 Task: Toggle the options that shows CORS errors in console.
Action: Mouse moved to (972, 29)
Screenshot: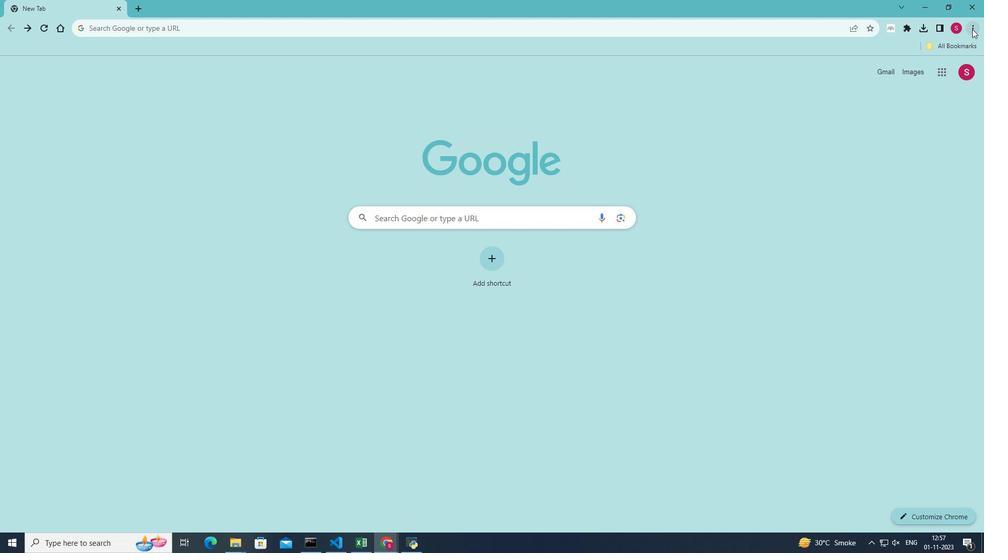 
Action: Mouse pressed left at (972, 29)
Screenshot: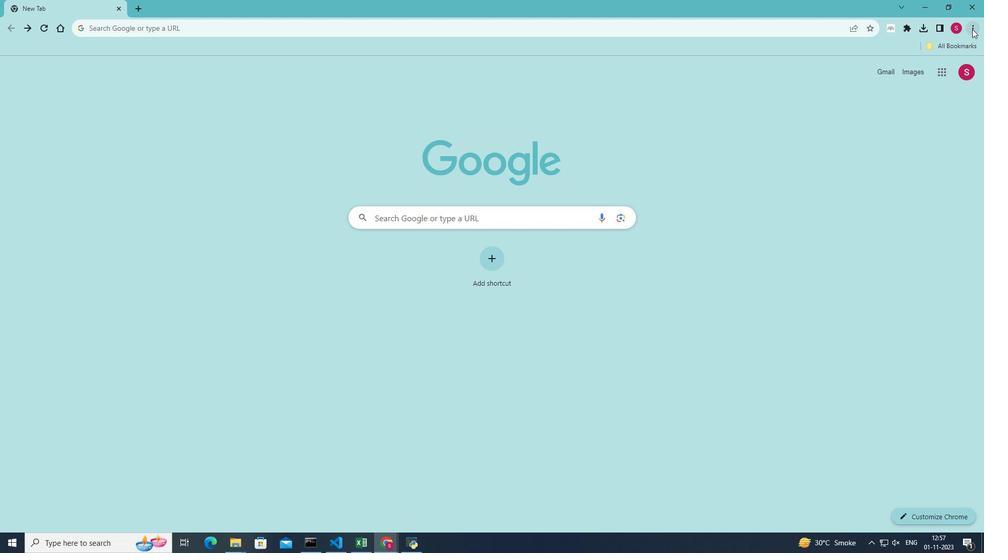 
Action: Mouse moved to (866, 185)
Screenshot: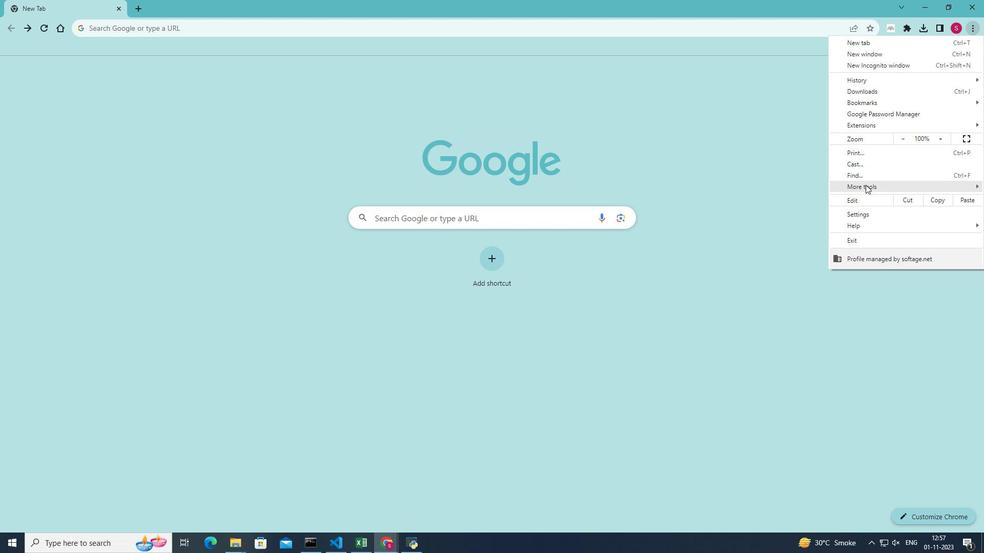 
Action: Mouse pressed left at (866, 185)
Screenshot: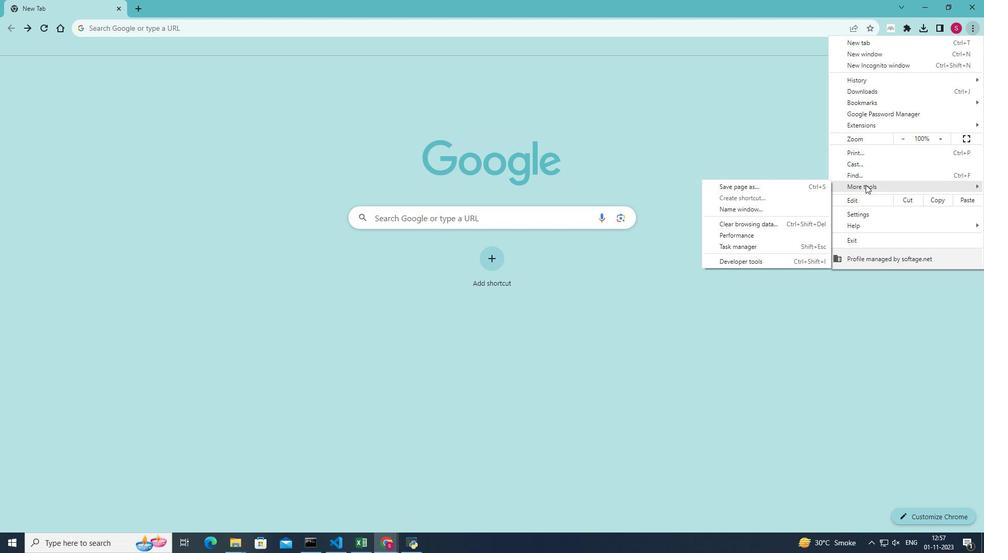 
Action: Mouse moved to (756, 262)
Screenshot: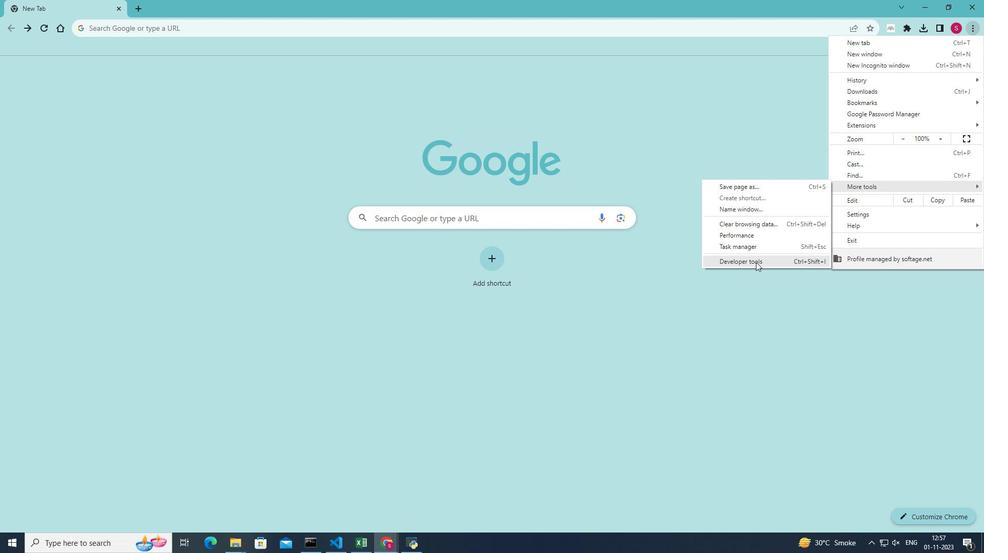 
Action: Mouse pressed left at (756, 262)
Screenshot: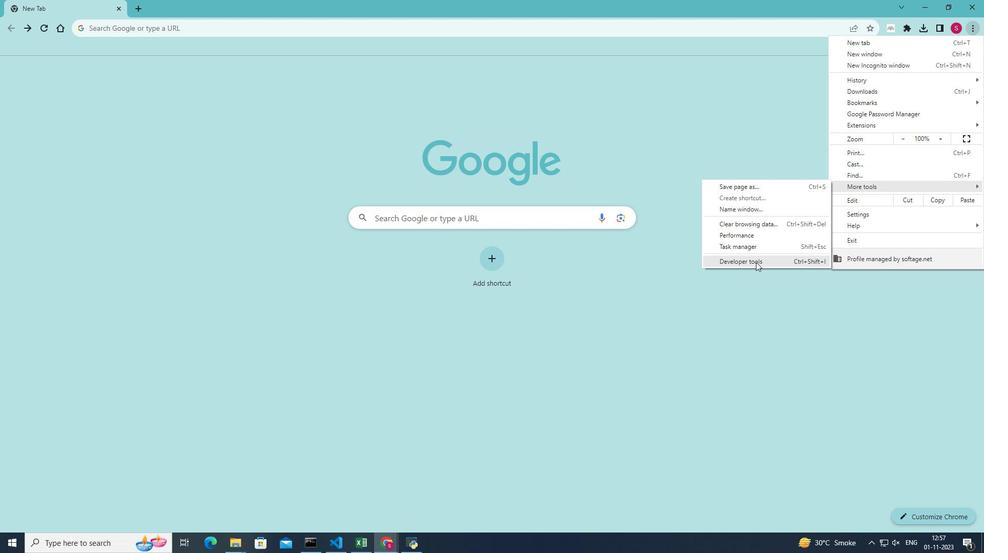 
Action: Mouse moved to (947, 62)
Screenshot: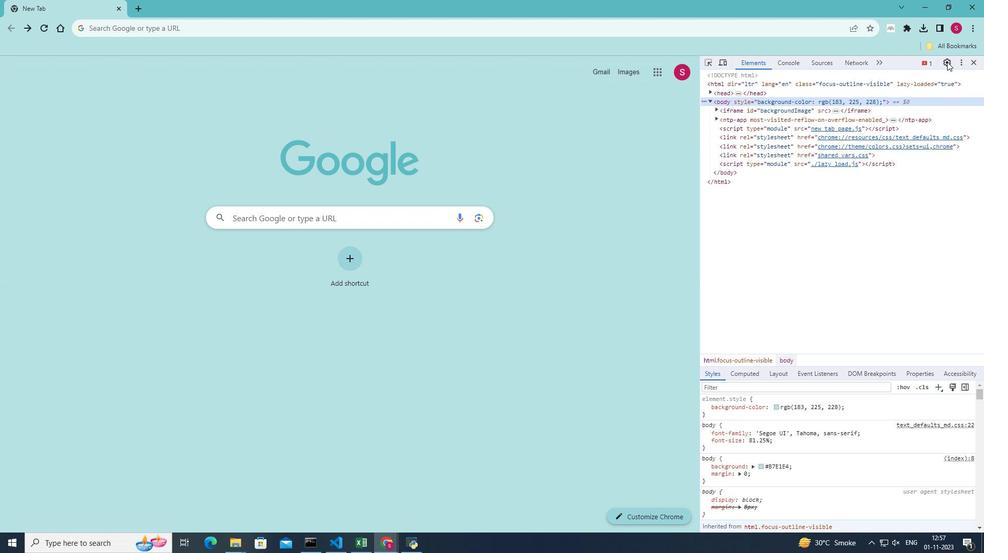 
Action: Mouse pressed left at (947, 62)
Screenshot: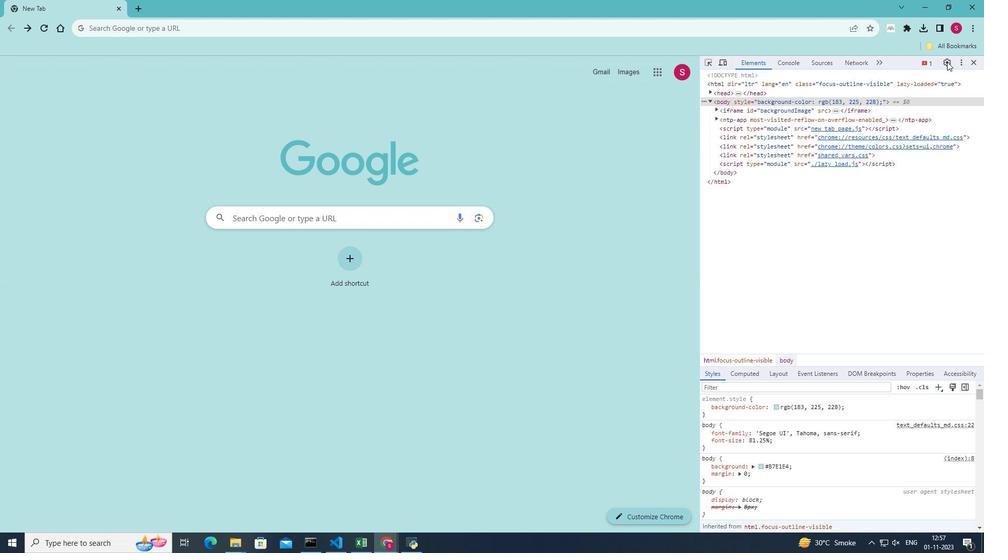 
Action: Mouse moved to (880, 355)
Screenshot: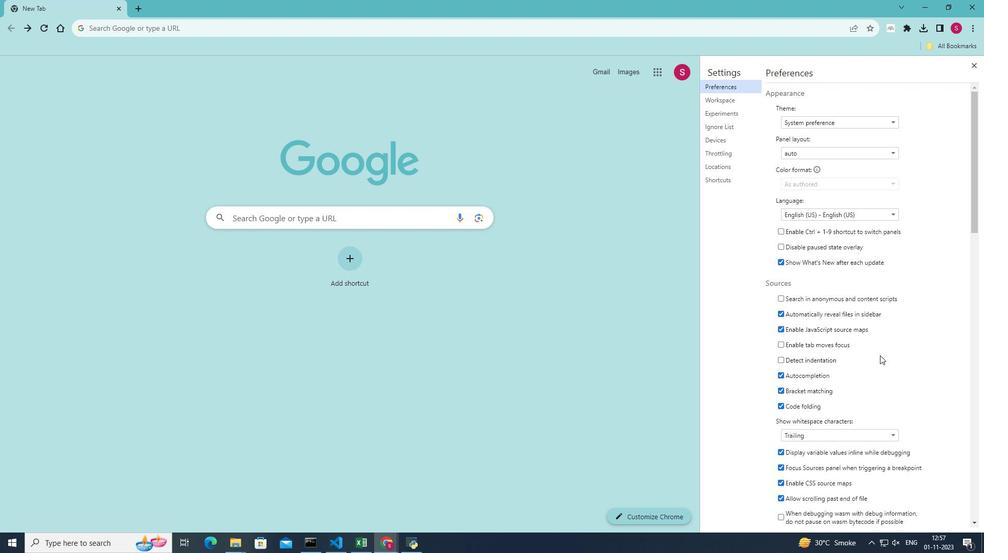 
Action: Mouse scrolled (880, 355) with delta (0, 0)
Screenshot: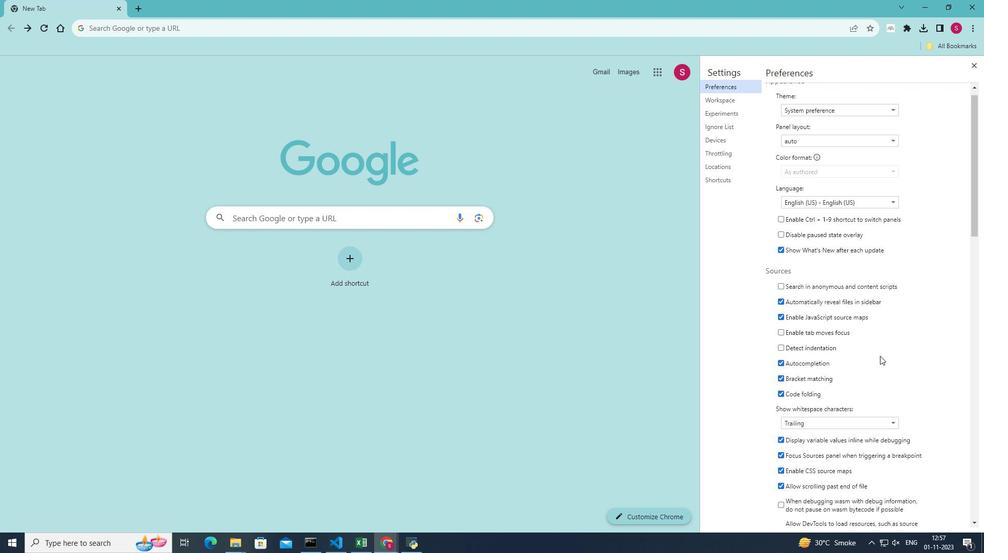 
Action: Mouse moved to (880, 356)
Screenshot: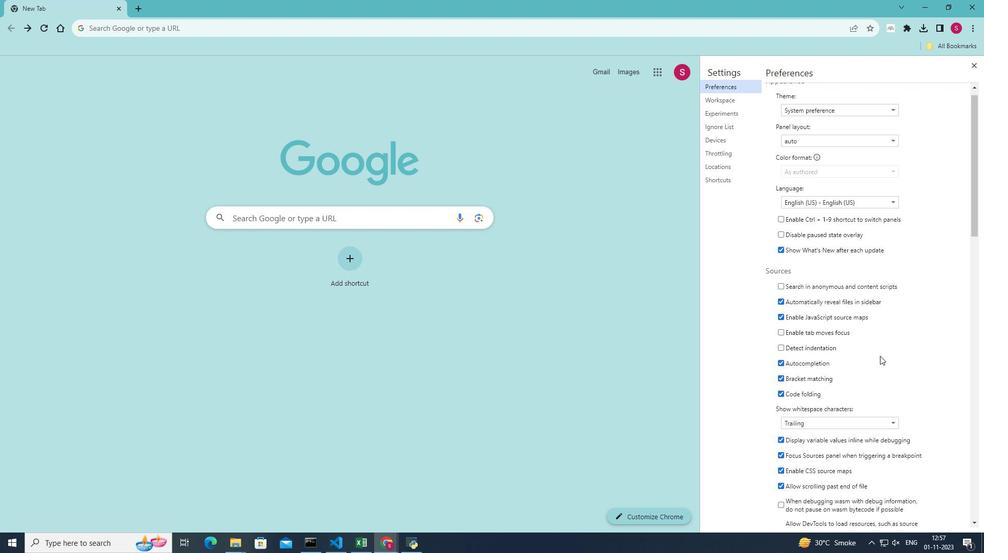 
Action: Mouse scrolled (880, 355) with delta (0, 0)
Screenshot: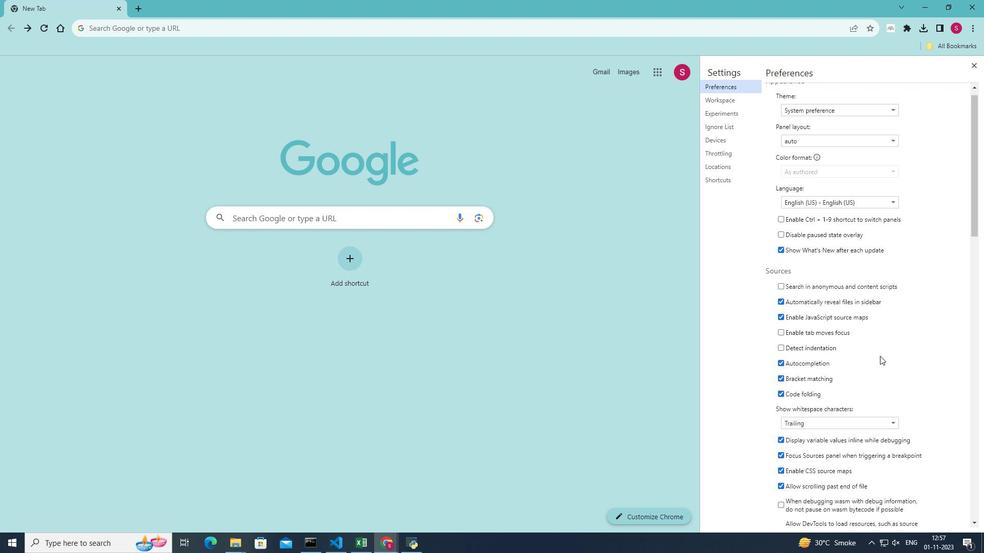 
Action: Mouse scrolled (880, 355) with delta (0, 0)
Screenshot: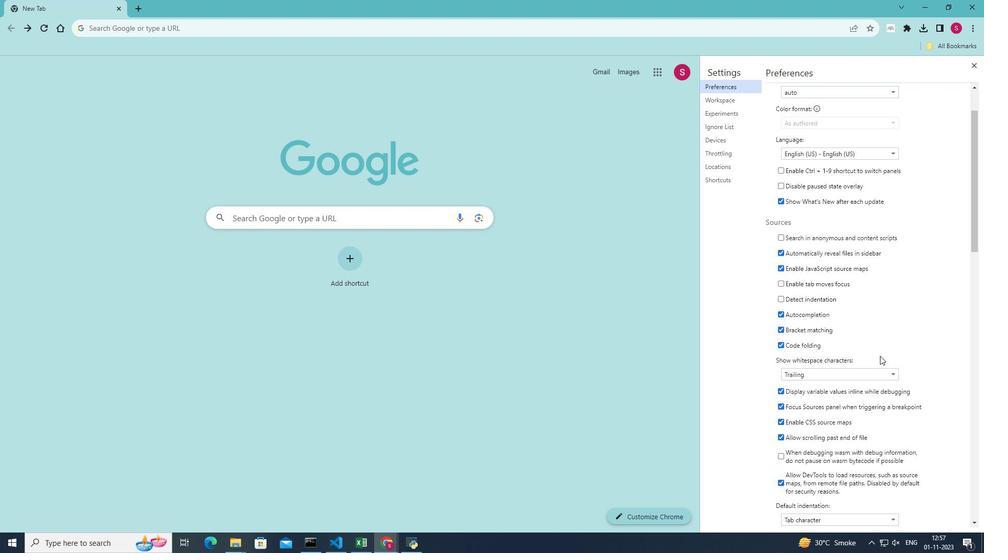 
Action: Mouse scrolled (880, 355) with delta (0, 0)
Screenshot: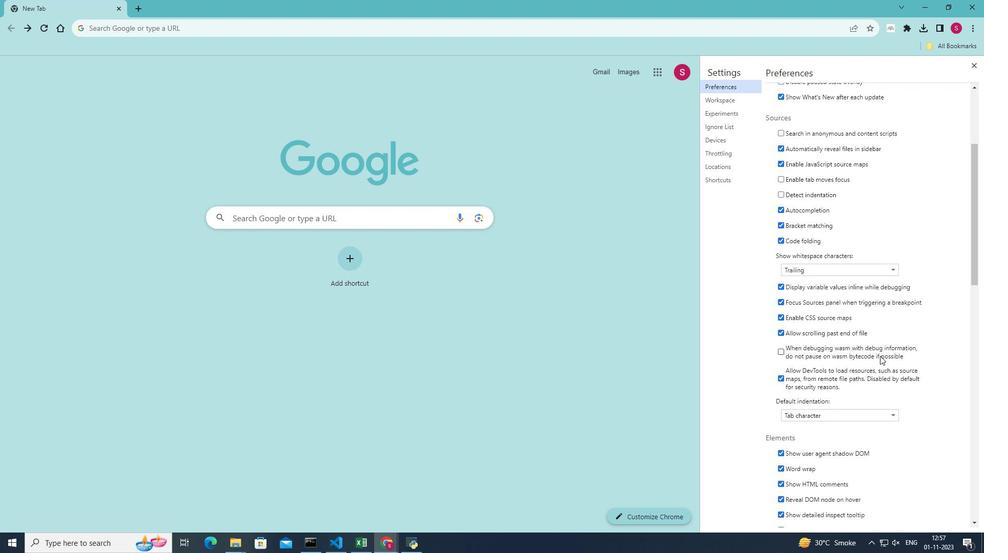 
Action: Mouse scrolled (880, 355) with delta (0, 0)
Screenshot: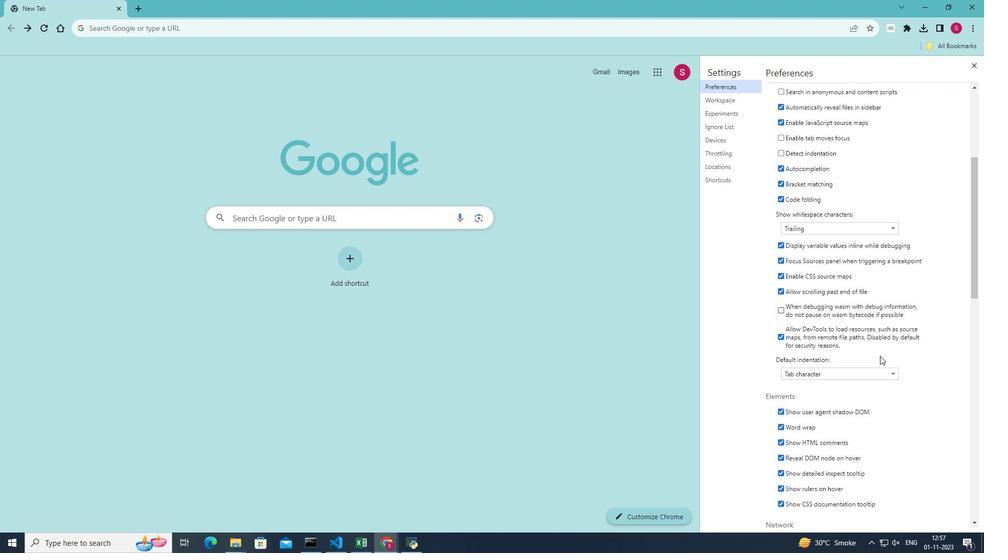 
Action: Mouse scrolled (880, 355) with delta (0, 0)
Screenshot: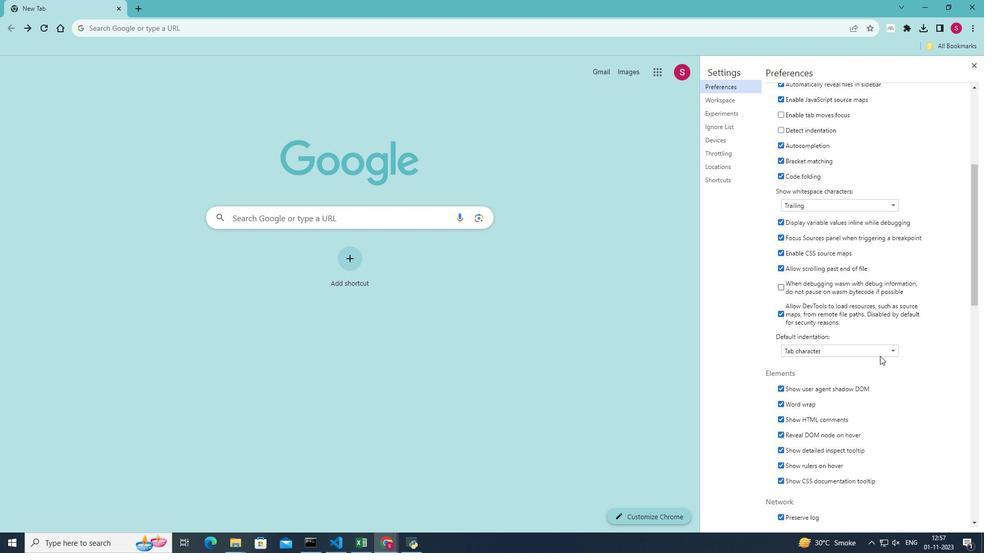 
Action: Mouse scrolled (880, 355) with delta (0, 0)
Screenshot: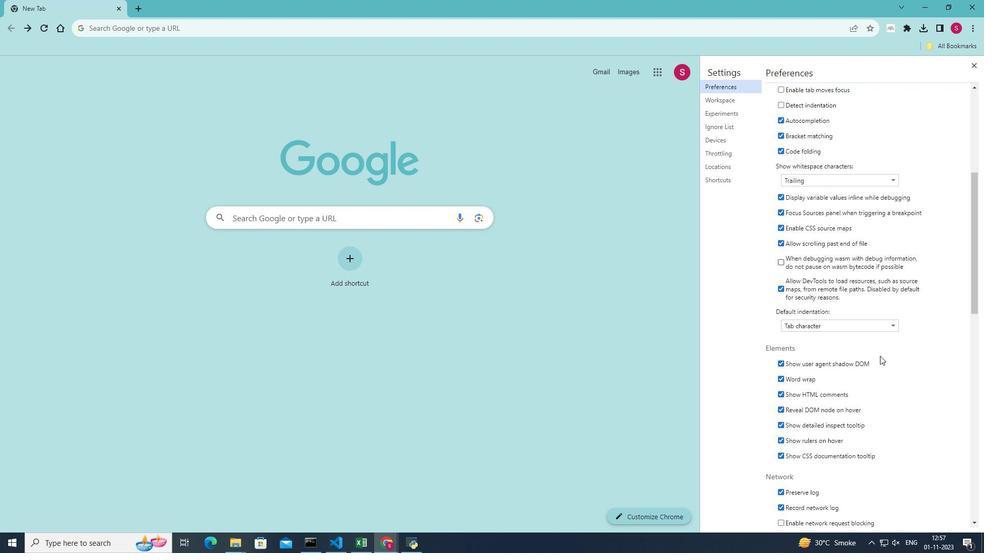 
Action: Mouse moved to (939, 367)
Screenshot: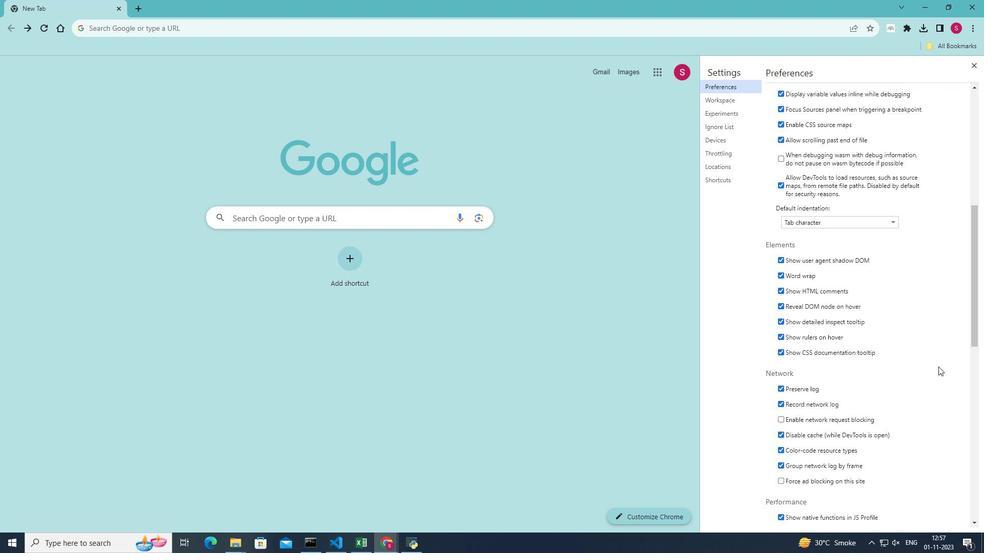 
Action: Mouse scrolled (939, 366) with delta (0, 0)
Screenshot: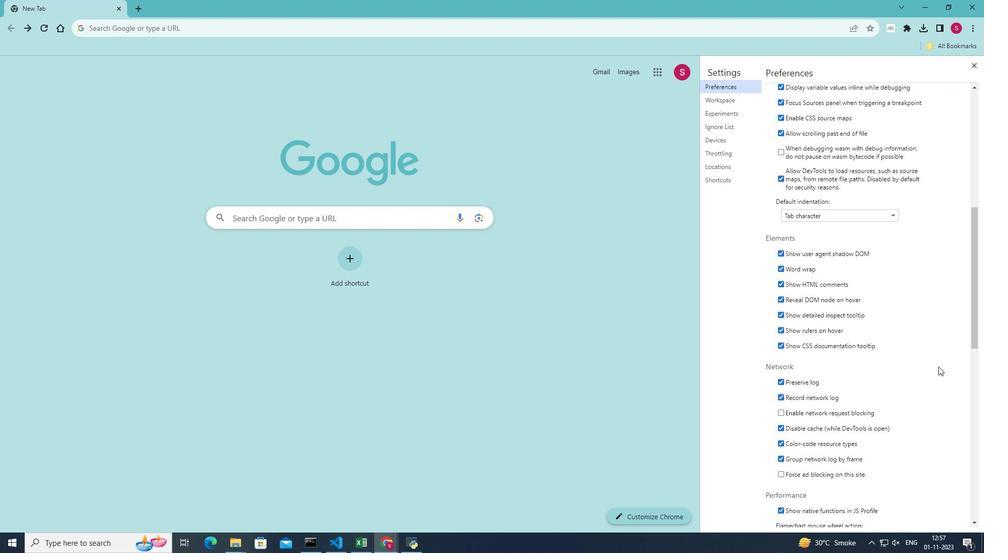 
Action: Mouse scrolled (939, 366) with delta (0, 0)
Screenshot: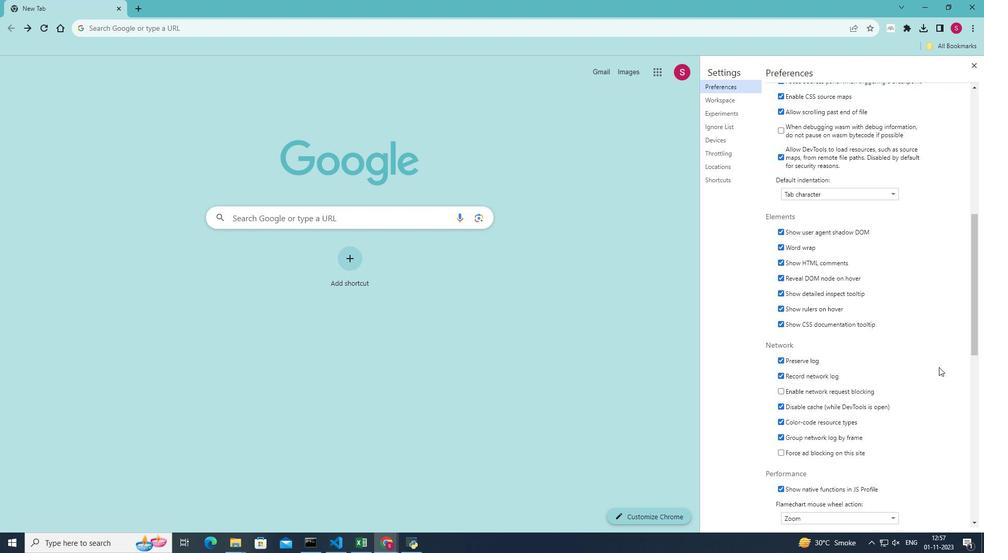 
Action: Mouse moved to (939, 367)
Screenshot: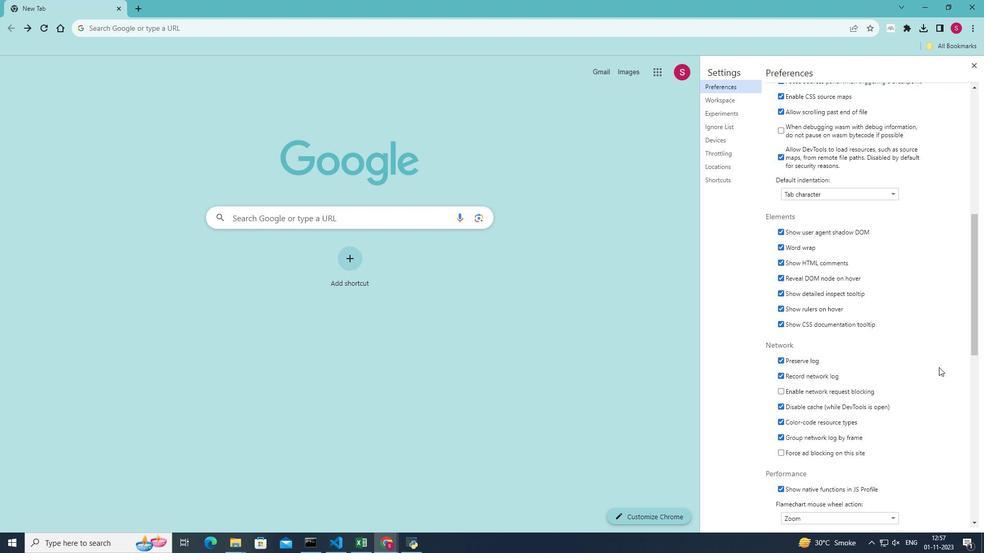 
Action: Mouse scrolled (939, 367) with delta (0, 0)
Screenshot: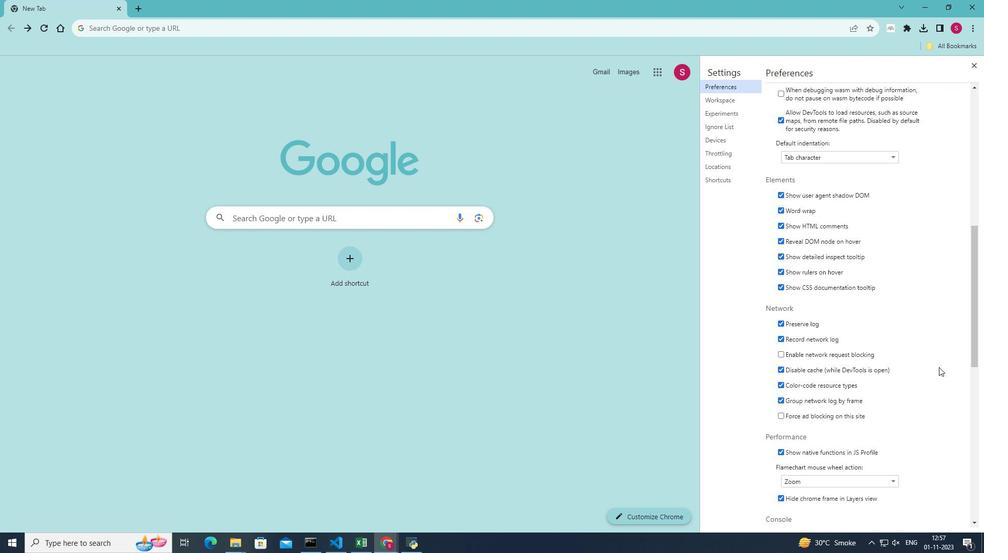 
Action: Mouse scrolled (939, 367) with delta (0, 0)
Screenshot: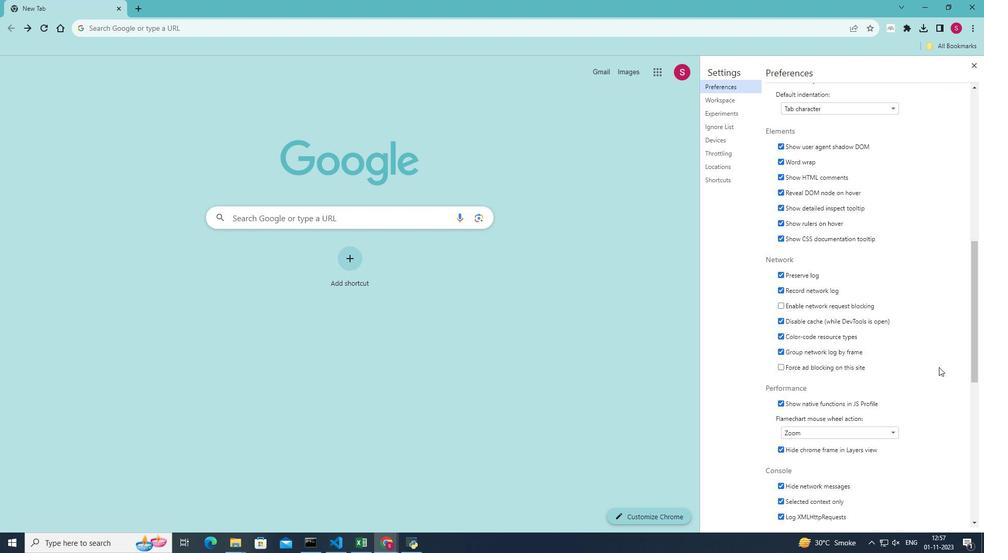 
Action: Mouse moved to (916, 399)
Screenshot: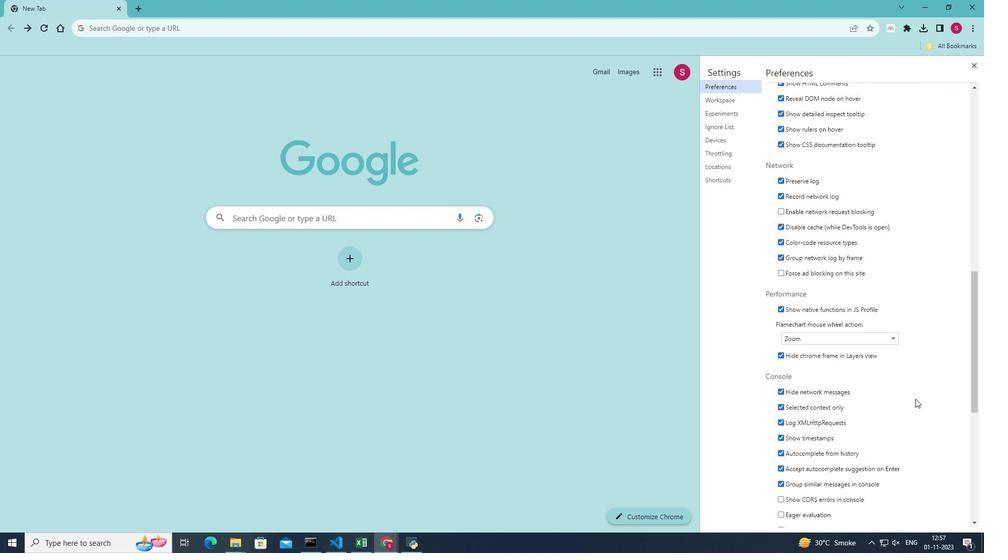 
Action: Mouse scrolled (916, 399) with delta (0, 0)
Screenshot: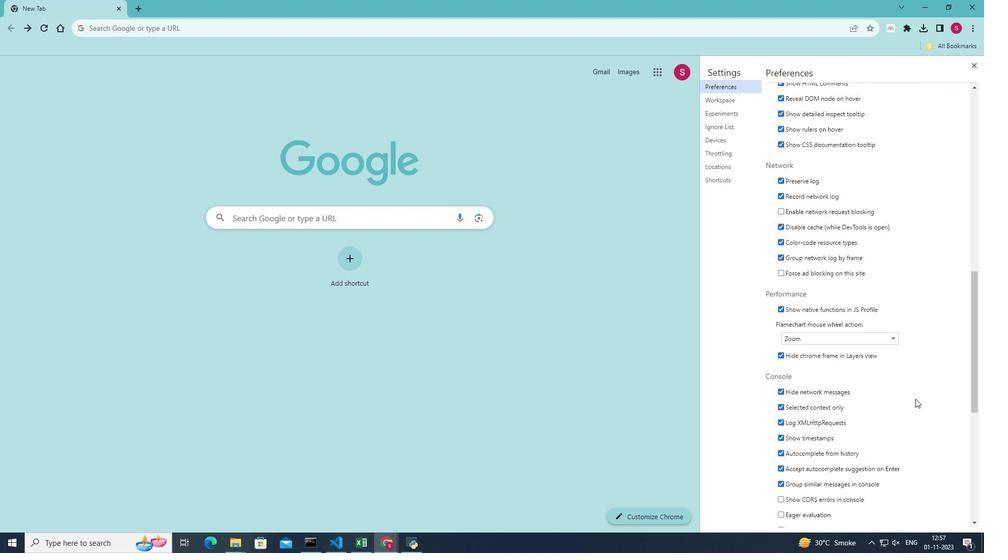 
Action: Mouse scrolled (916, 399) with delta (0, 0)
Screenshot: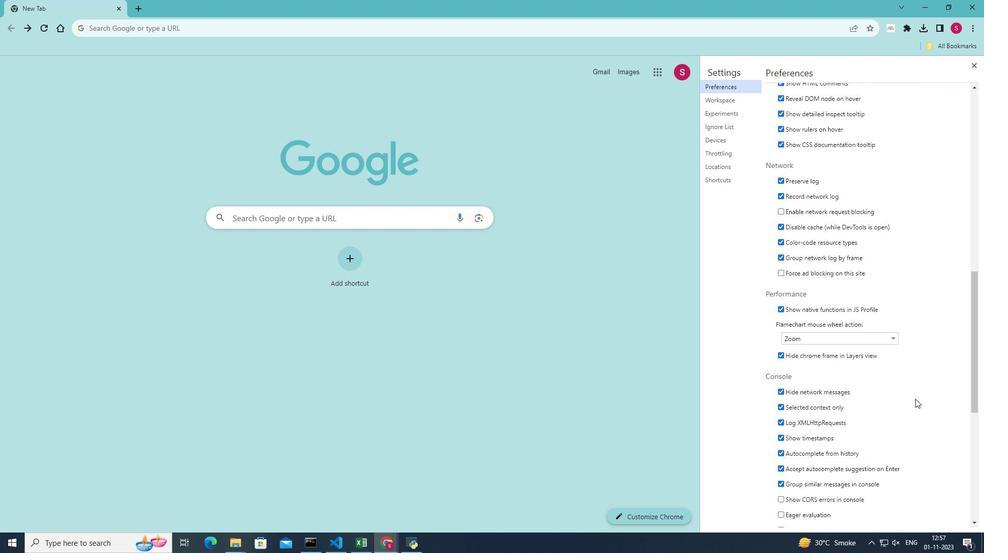 
Action: Mouse moved to (781, 401)
Screenshot: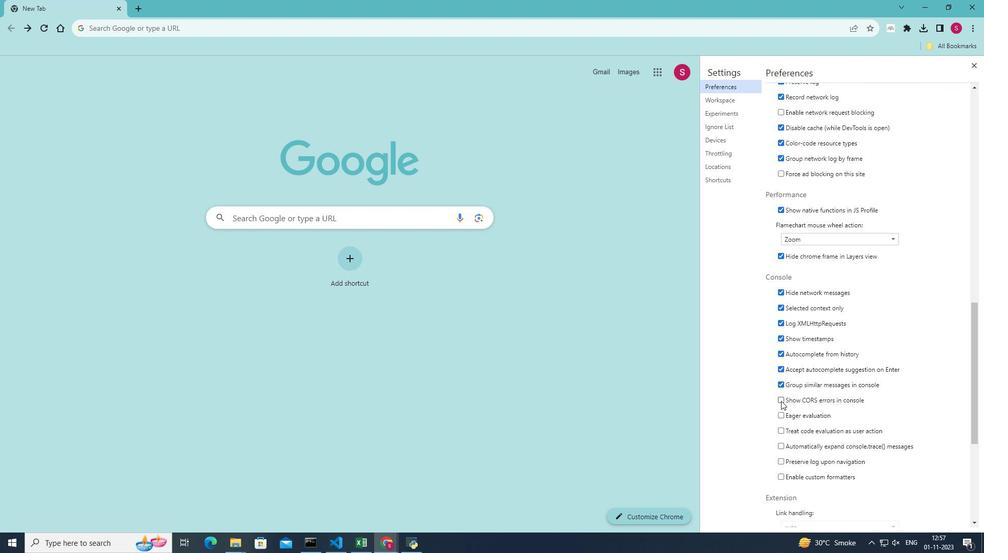 
Action: Mouse pressed left at (781, 401)
Screenshot: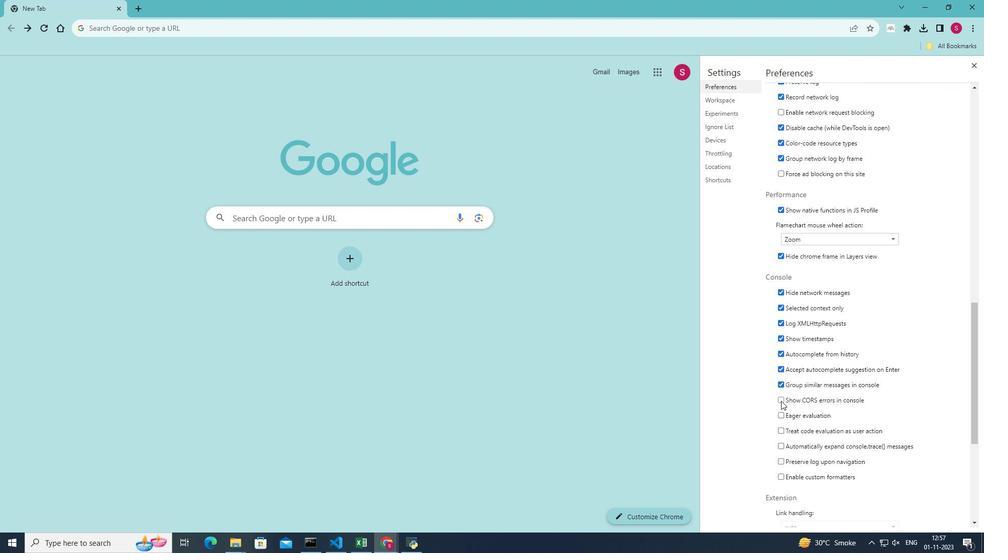
Action: Mouse moved to (900, 378)
Screenshot: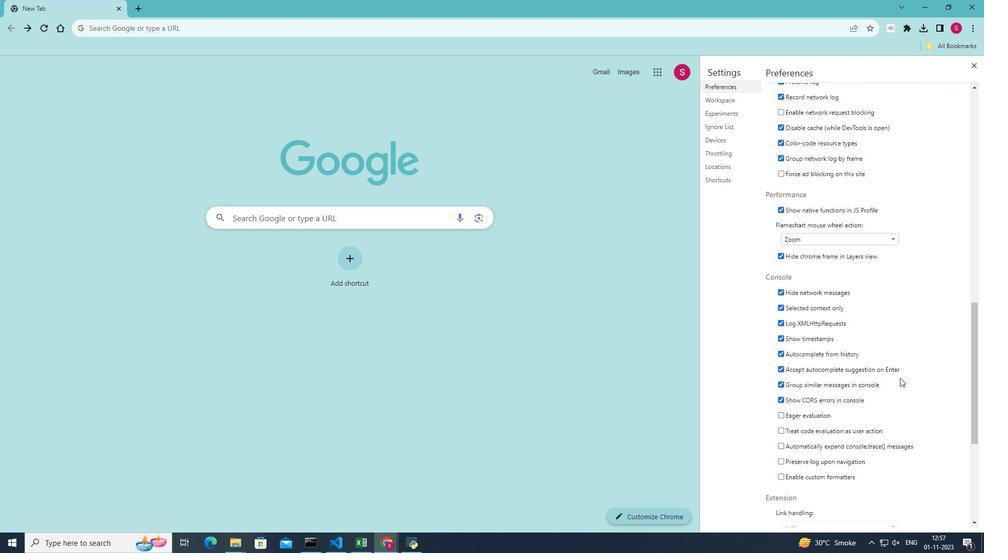 
